 Task: In the  document journal.html Download file as 'HTML ' Share this file with 'softage.4@softage.net' Insert the command  Viewing
Action: Mouse moved to (42, 60)
Screenshot: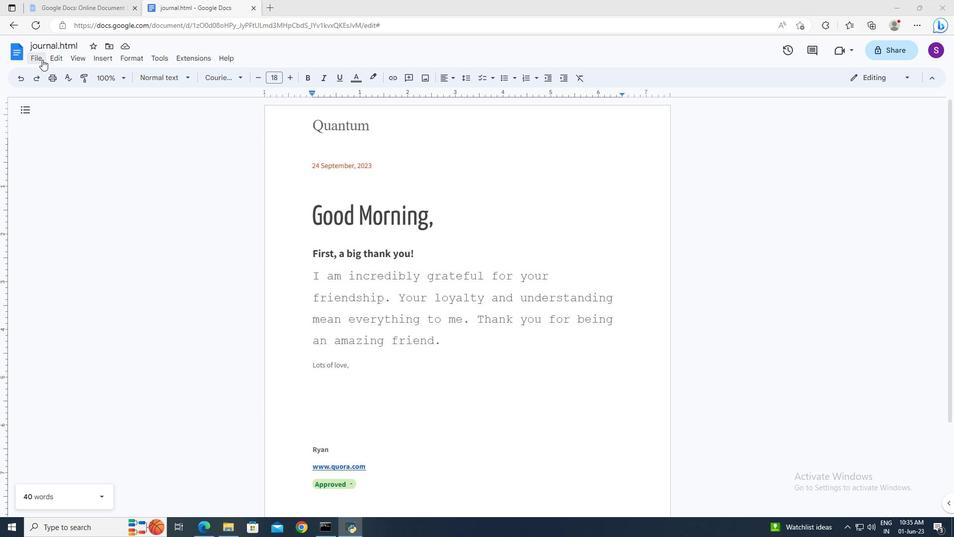 
Action: Mouse pressed left at (42, 60)
Screenshot: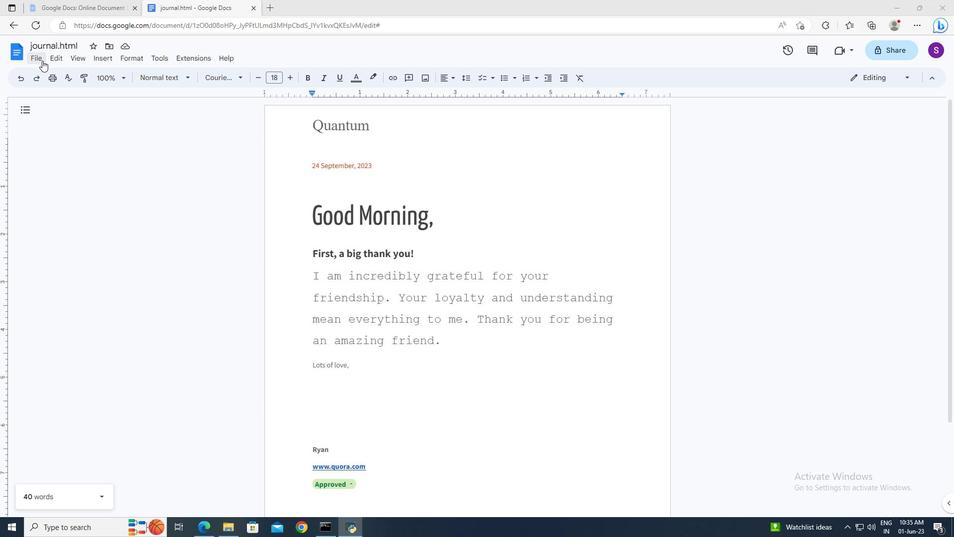 
Action: Mouse moved to (220, 243)
Screenshot: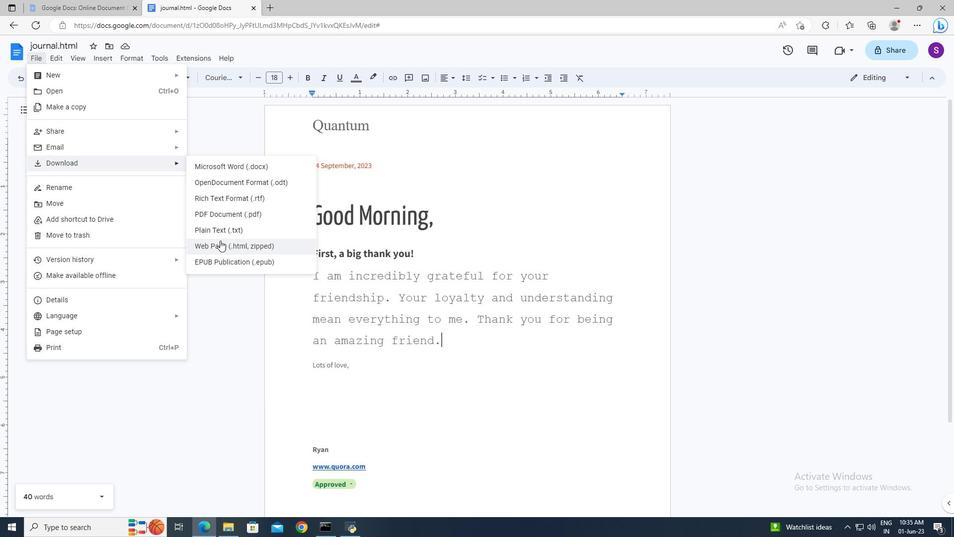 
Action: Mouse pressed left at (220, 243)
Screenshot: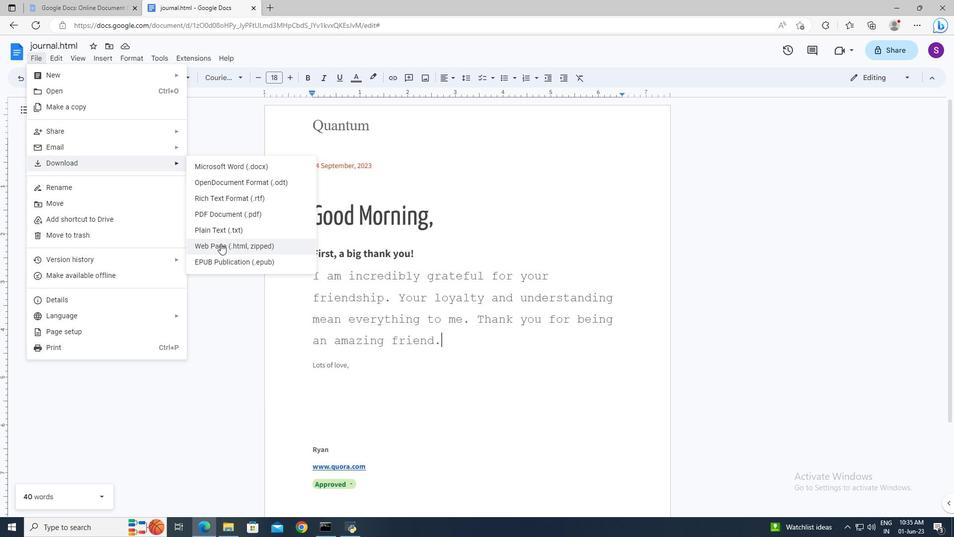 
Action: Mouse moved to (44, 58)
Screenshot: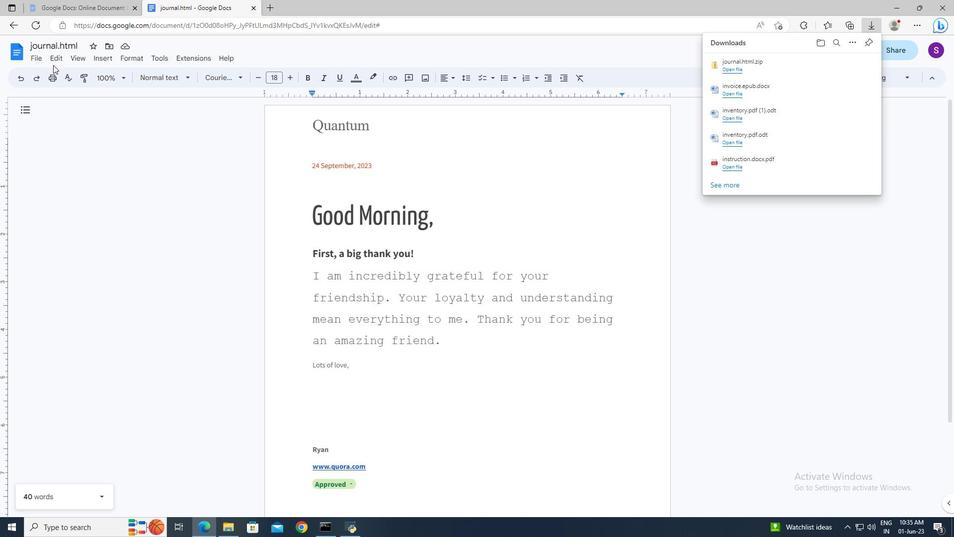 
Action: Mouse pressed left at (44, 58)
Screenshot: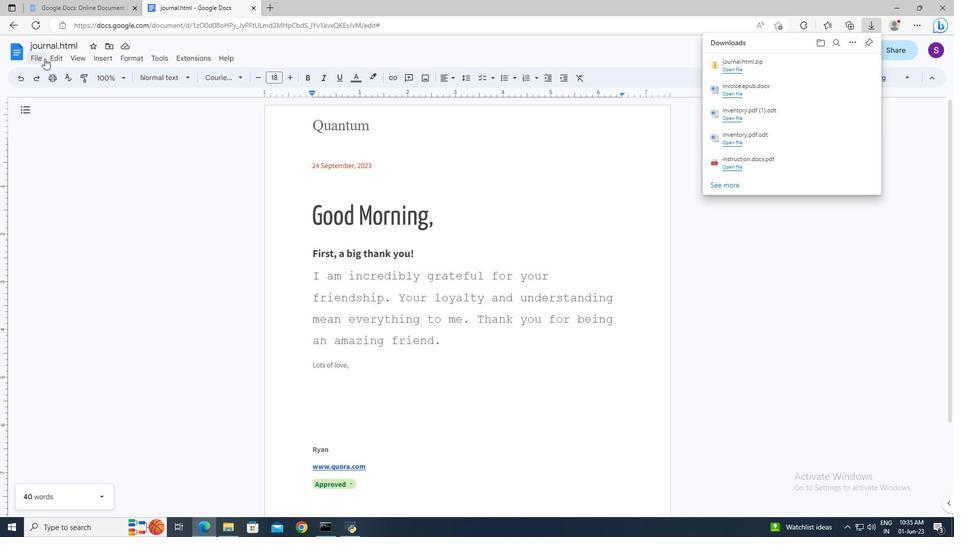 
Action: Mouse moved to (199, 131)
Screenshot: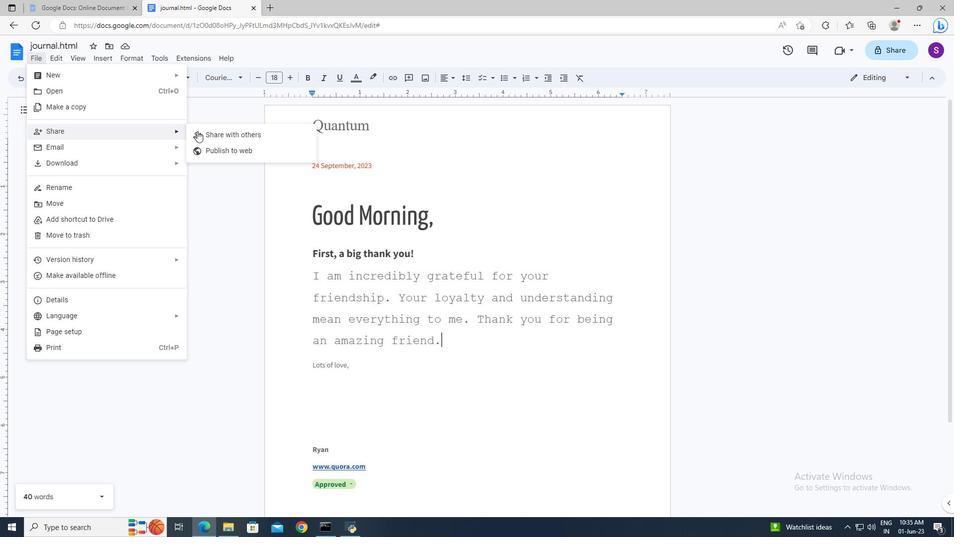 
Action: Mouse pressed left at (199, 131)
Screenshot: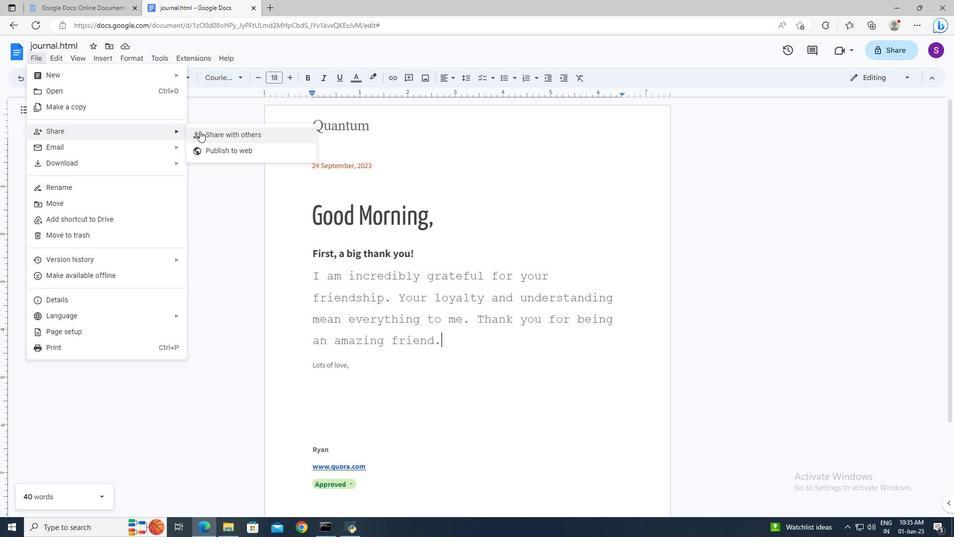
Action: Mouse moved to (377, 218)
Screenshot: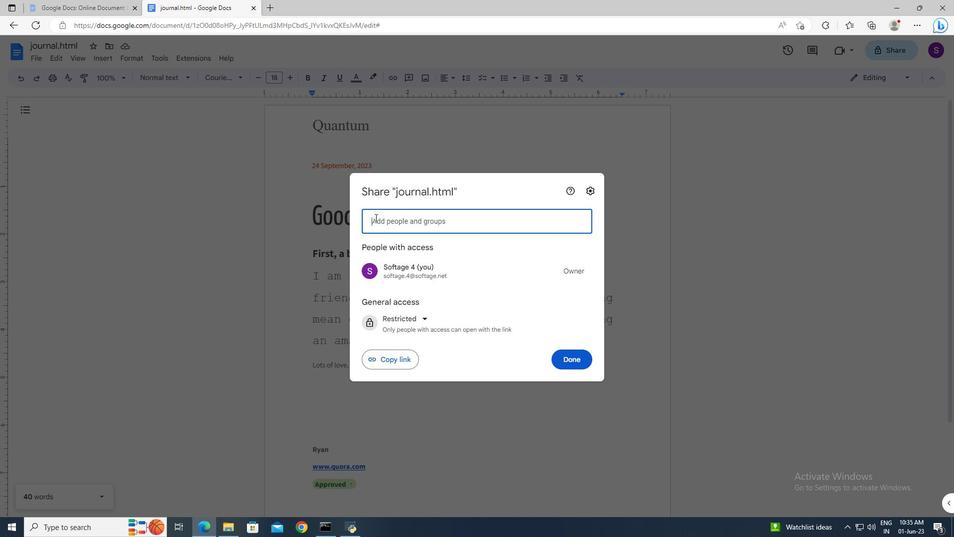 
Action: Mouse pressed left at (377, 218)
Screenshot: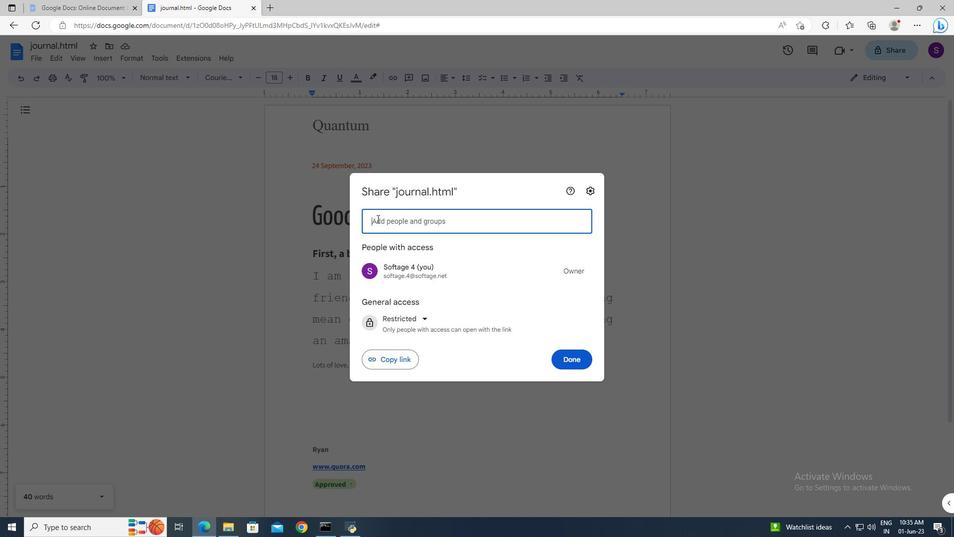 
Action: Mouse moved to (376, 218)
Screenshot: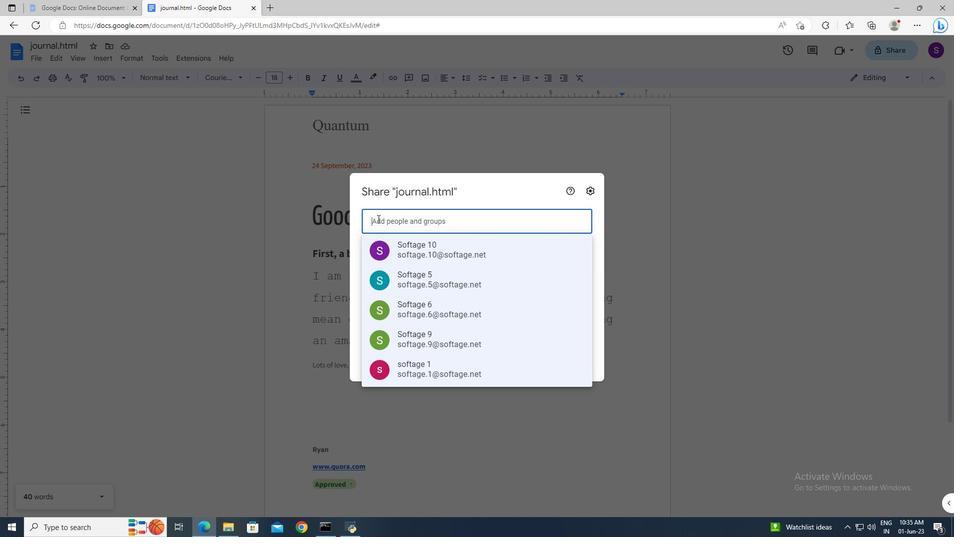 
Action: Key pressed sof
Screenshot: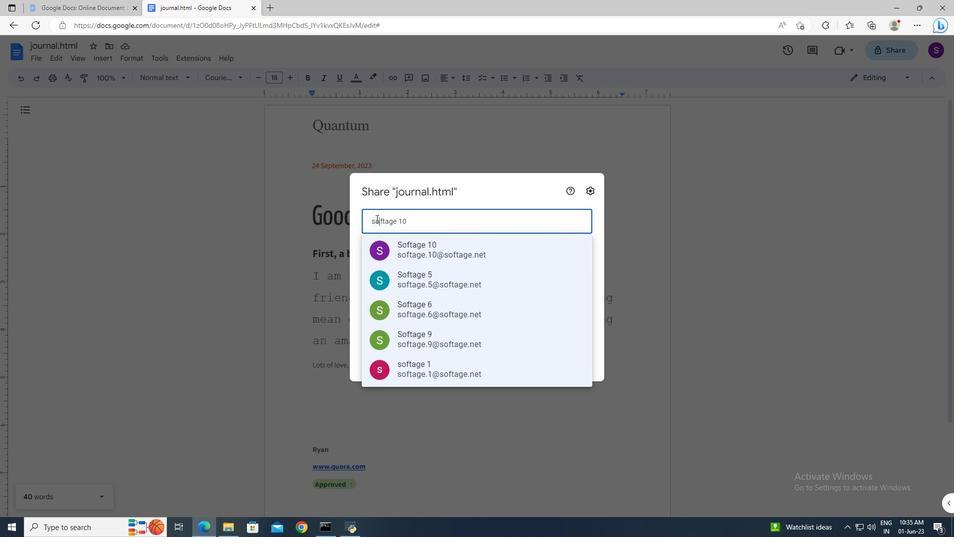 
Action: Mouse moved to (376, 218)
Screenshot: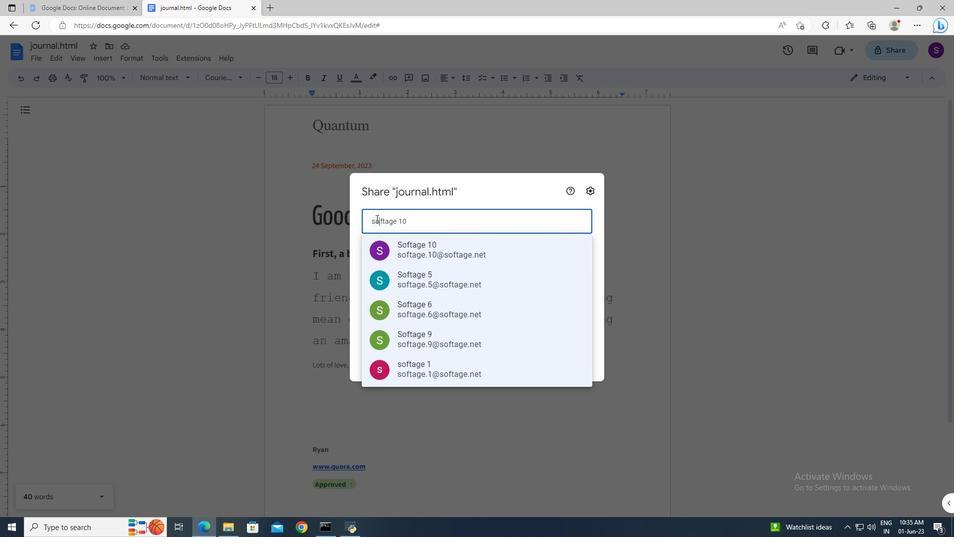 
Action: Key pressed tage.4<Key.shift><Key.shift>@softage.net<Key.enter>
Screenshot: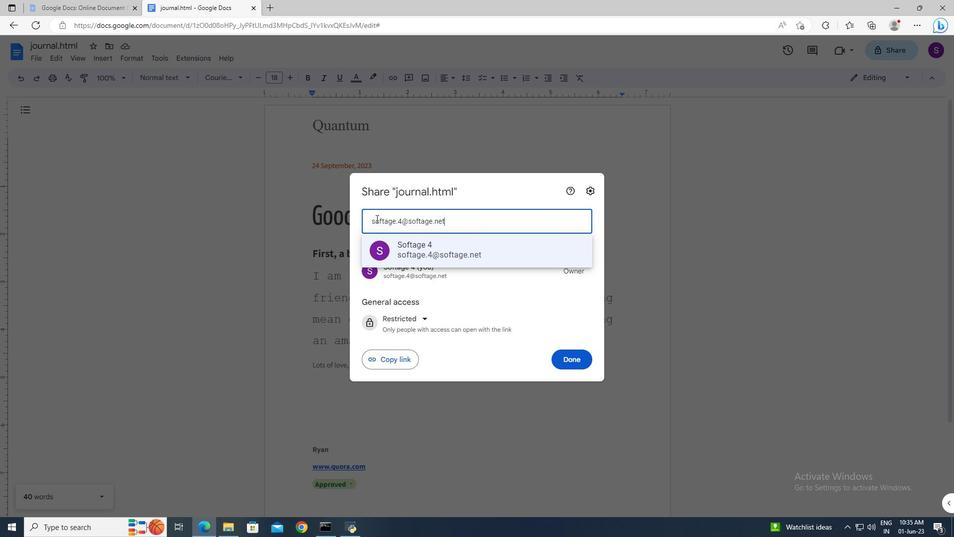 
Action: Mouse moved to (560, 344)
Screenshot: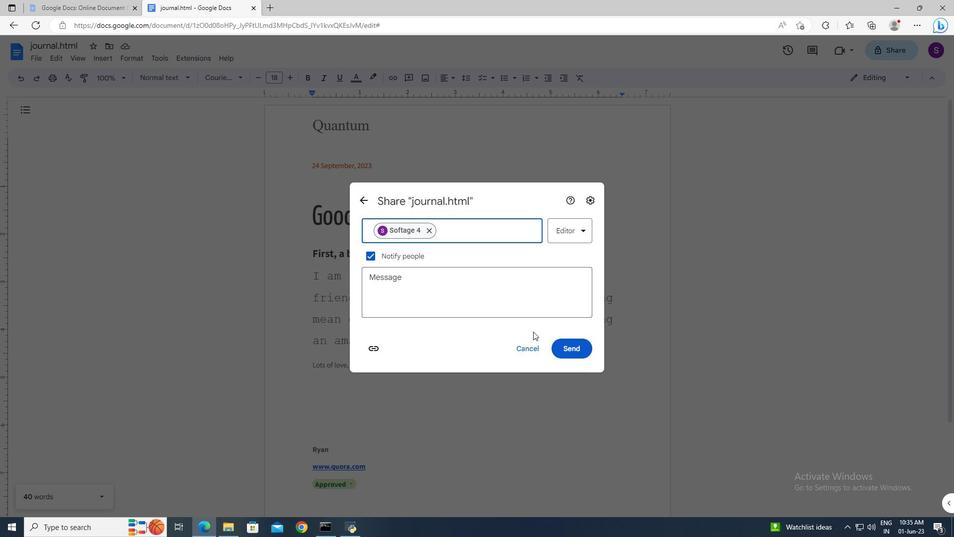 
Action: Mouse pressed left at (560, 344)
Screenshot: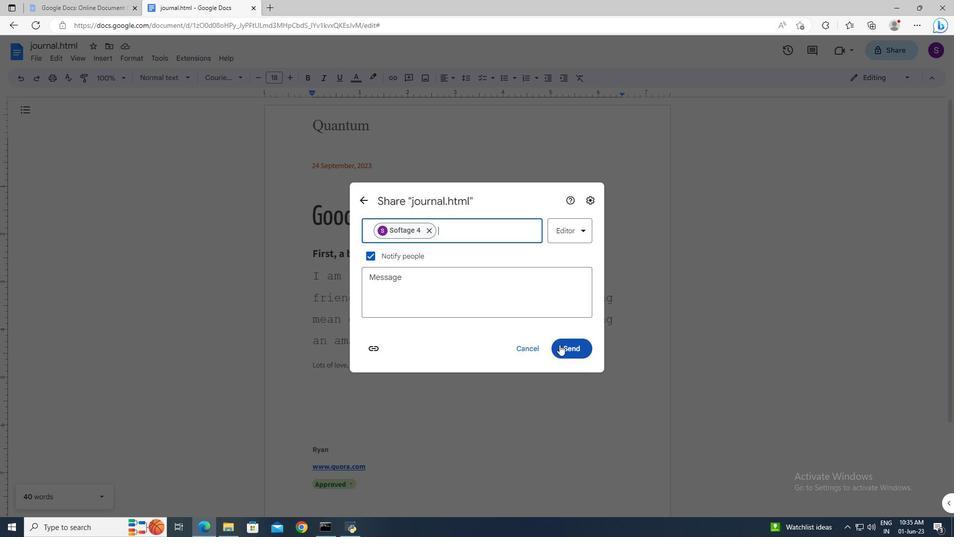 
Action: Mouse moved to (882, 74)
Screenshot: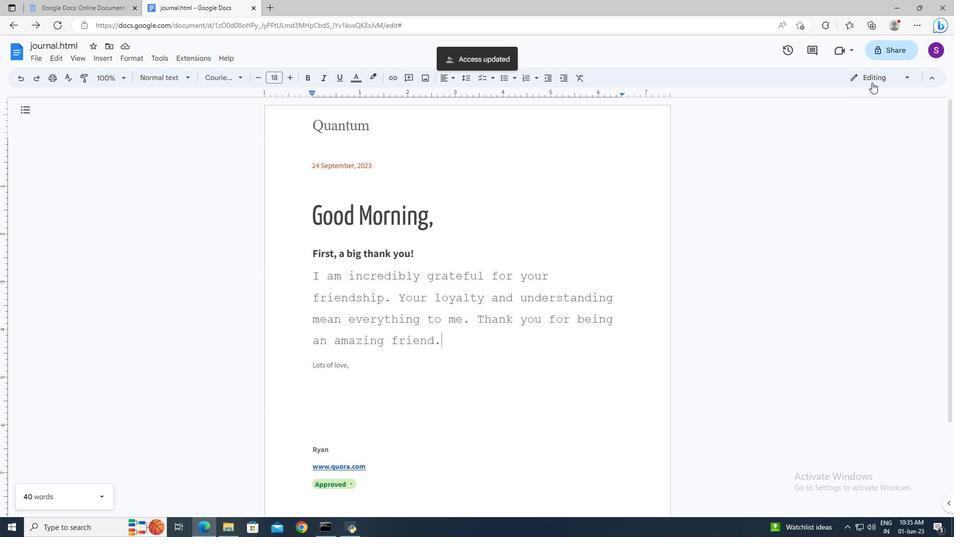 
Action: Mouse pressed left at (882, 74)
Screenshot: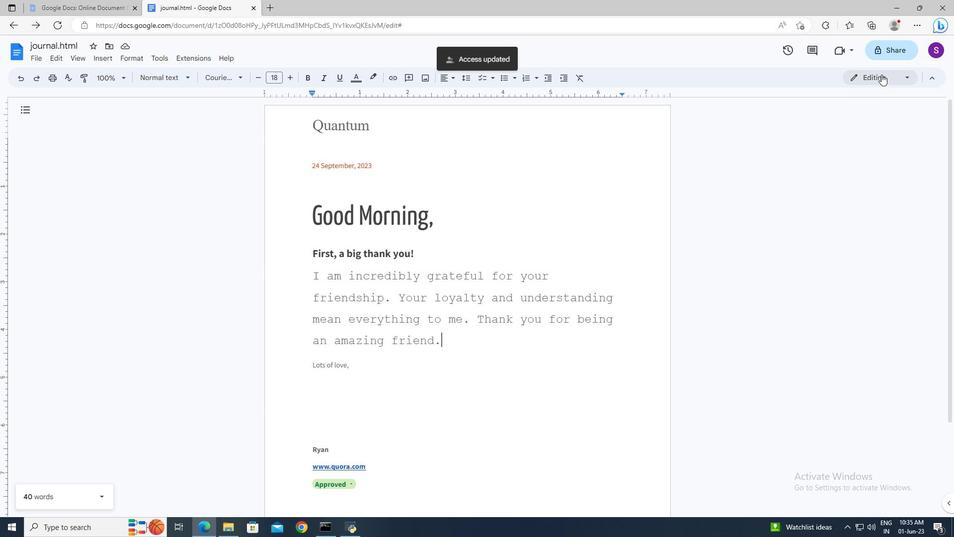 
Action: Mouse moved to (857, 144)
Screenshot: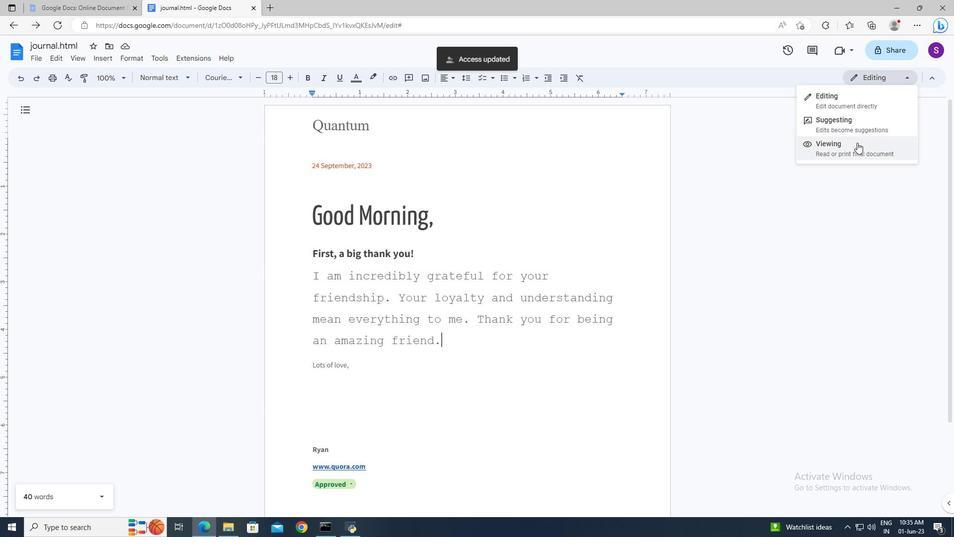 
Action: Mouse pressed left at (857, 144)
Screenshot: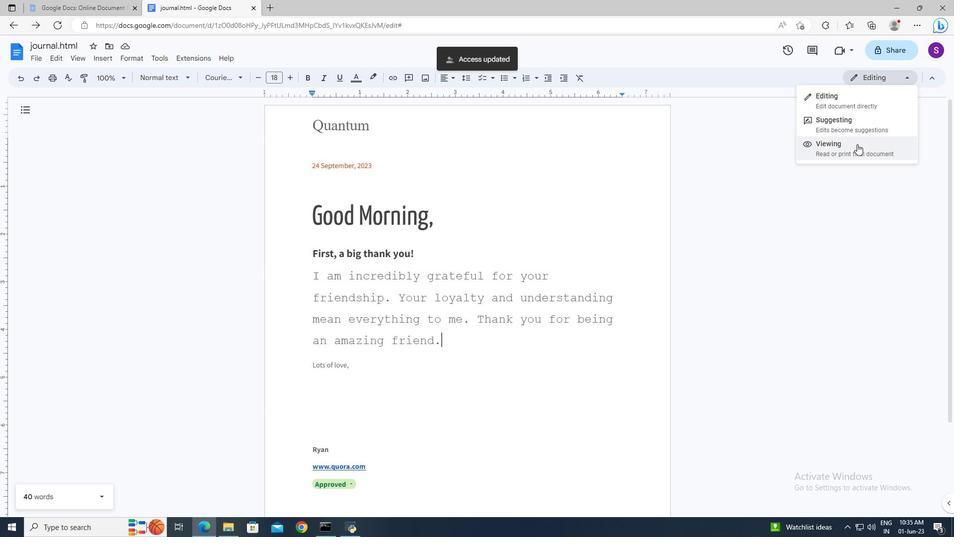 
